 Task: Create Card Employee Turn in Board Employee Benefits Optimization to Workspace Application Development. Create Card Snorkeling Review in Board Customer Segmentation and Targeting to Workspace Application Development. Create Card Employee Performance Review in Board Product Development Roadmap and Timeline Planning to Workspace Application Development
Action: Mouse moved to (41, 372)
Screenshot: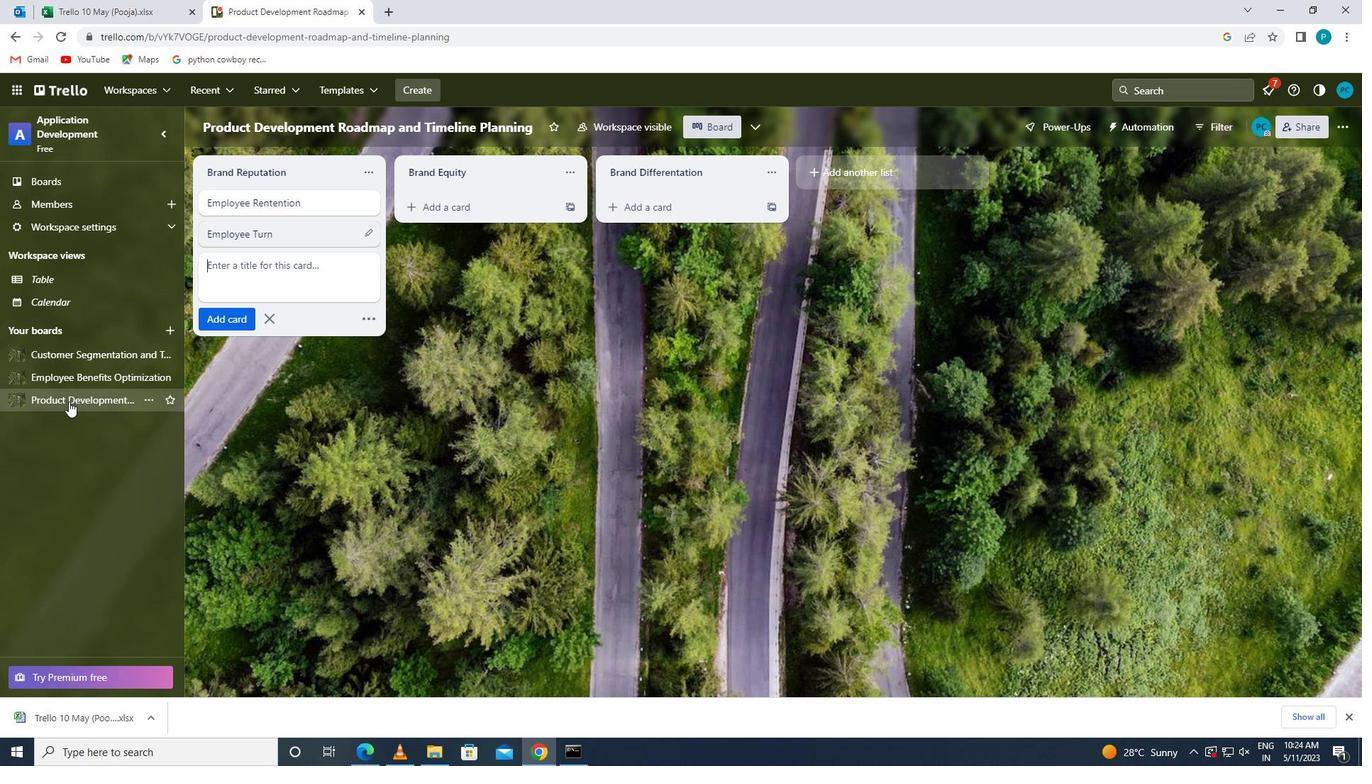 
Action: Mouse pressed left at (41, 372)
Screenshot: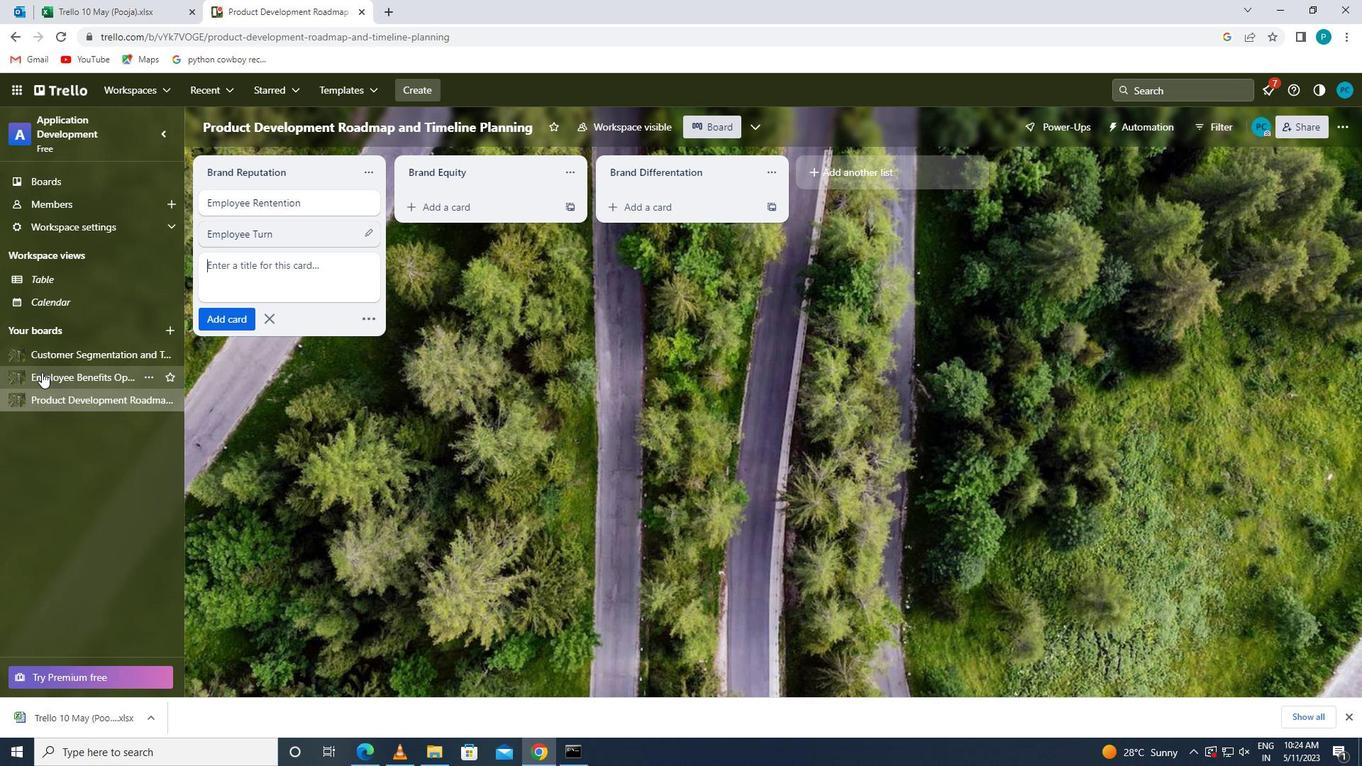 
Action: Mouse moved to (224, 266)
Screenshot: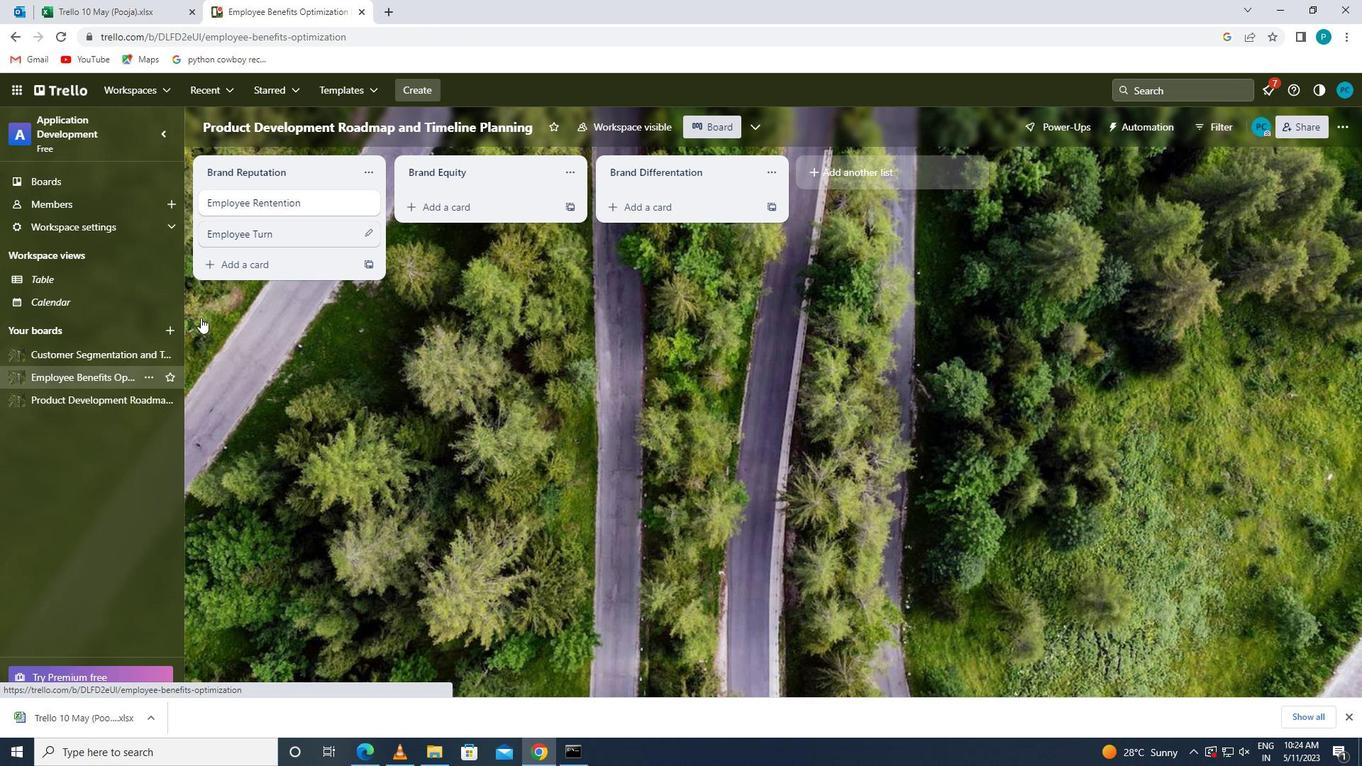 
Action: Mouse pressed left at (224, 266)
Screenshot: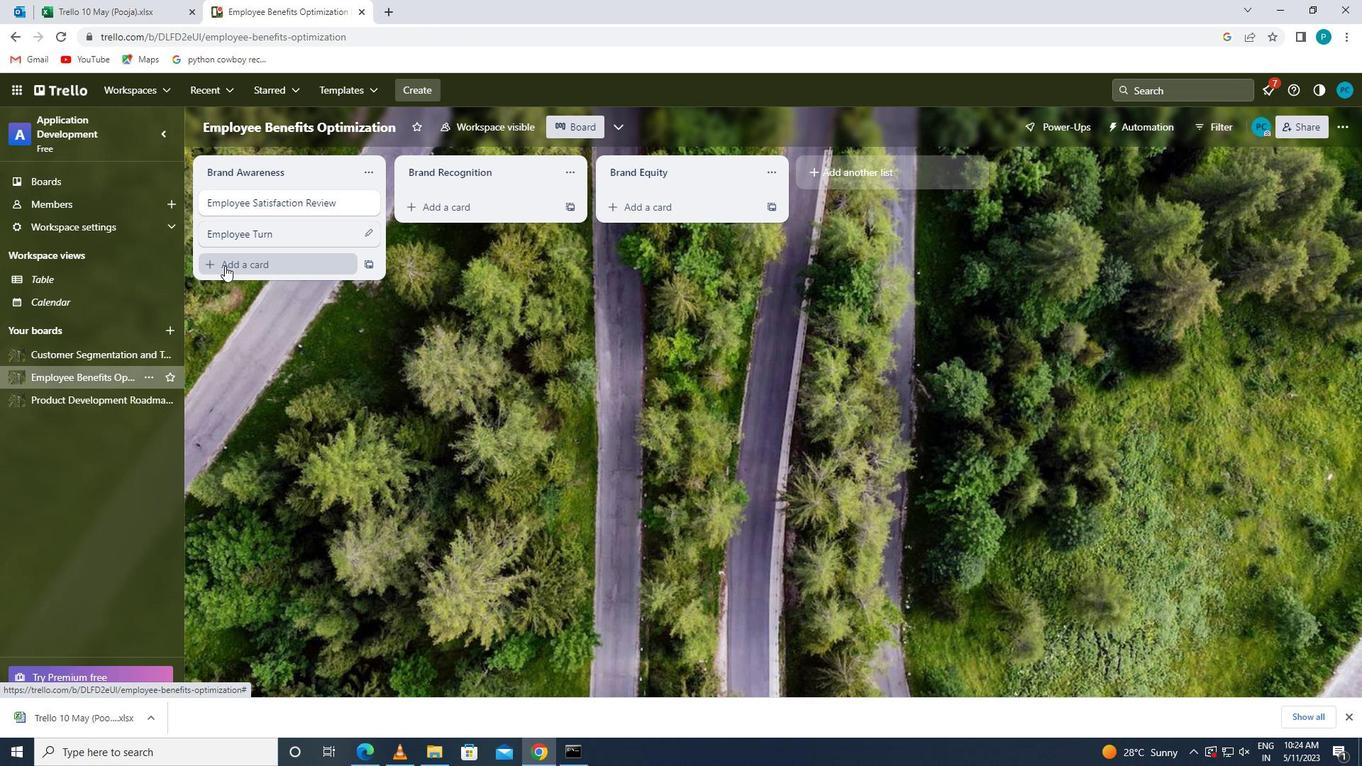 
Action: Key pressed <Key.caps_lock>e<Key.caps_lock>mployee<Key.space><Key.caps_lock>t<Key.caps_lock>urn
Screenshot: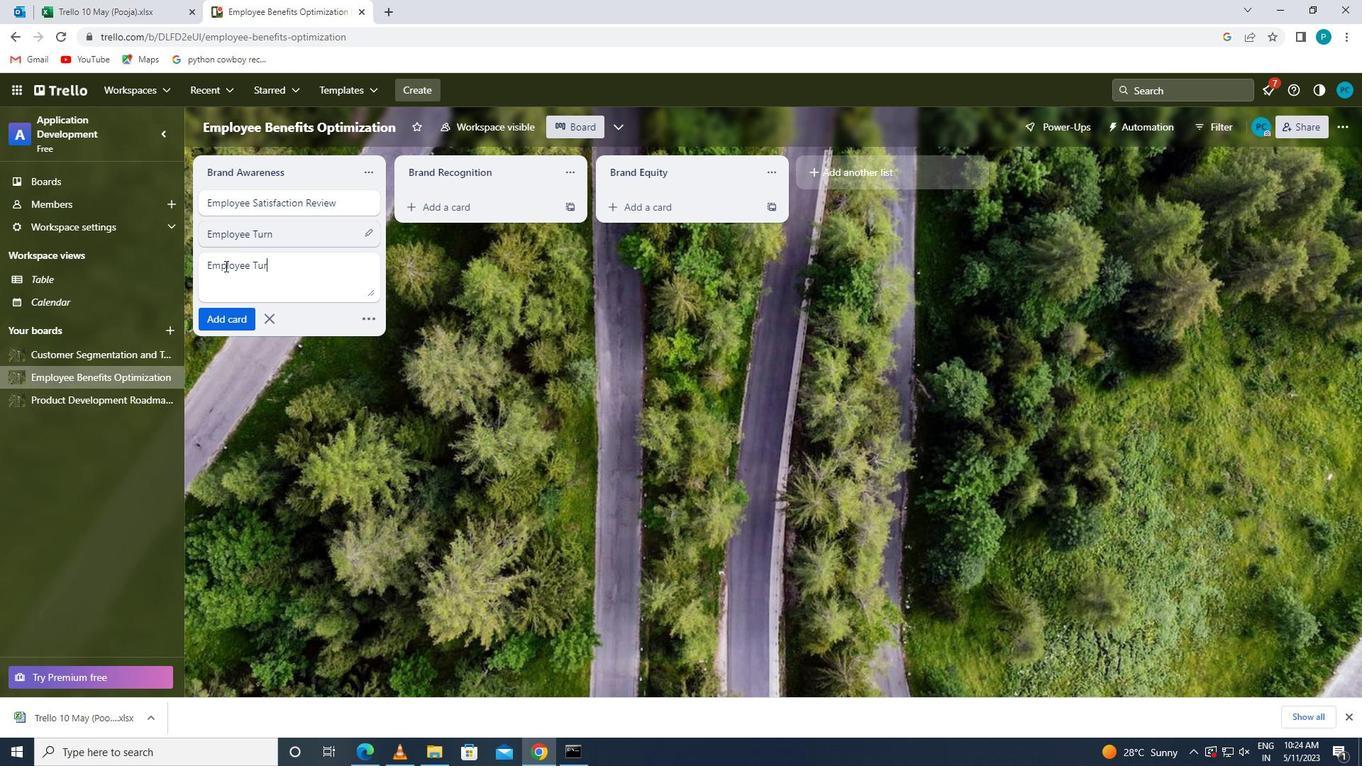 
Action: Mouse moved to (232, 313)
Screenshot: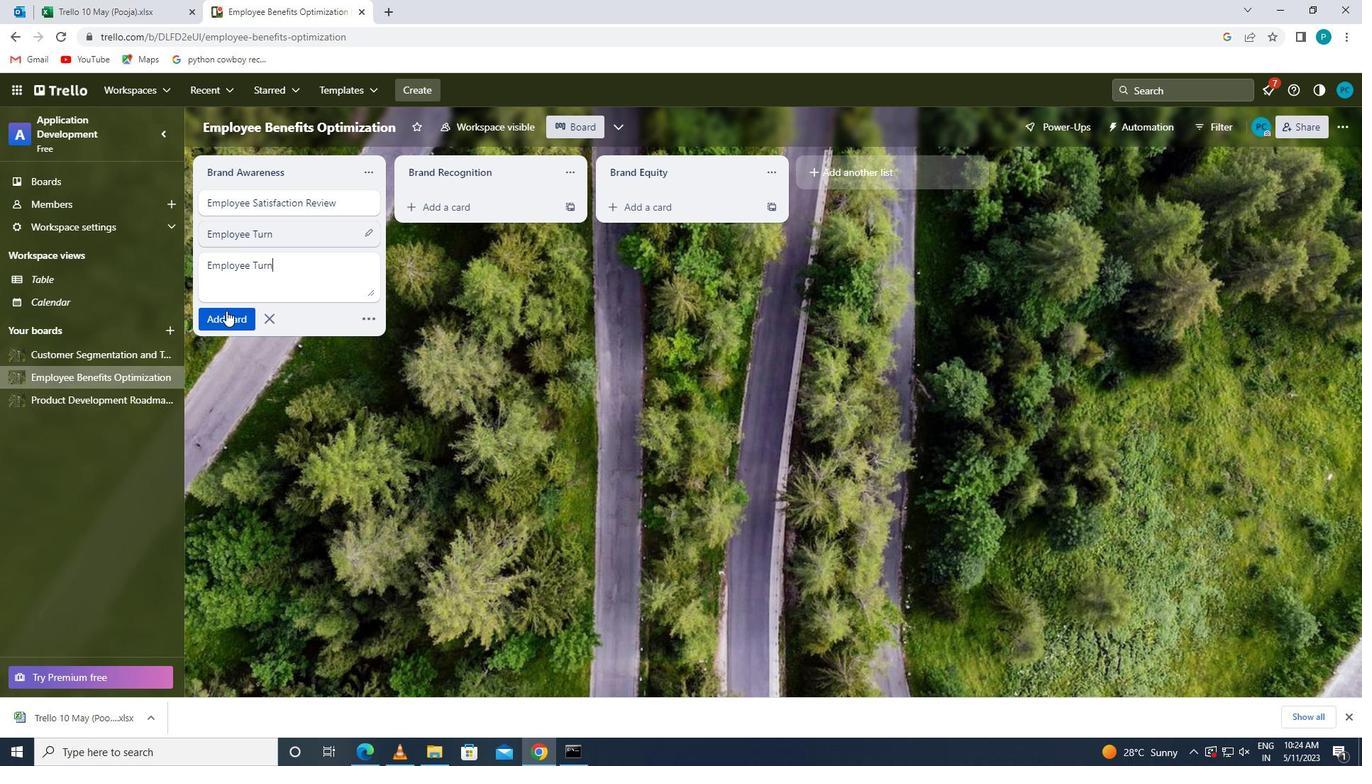 
Action: Mouse pressed left at (232, 313)
Screenshot: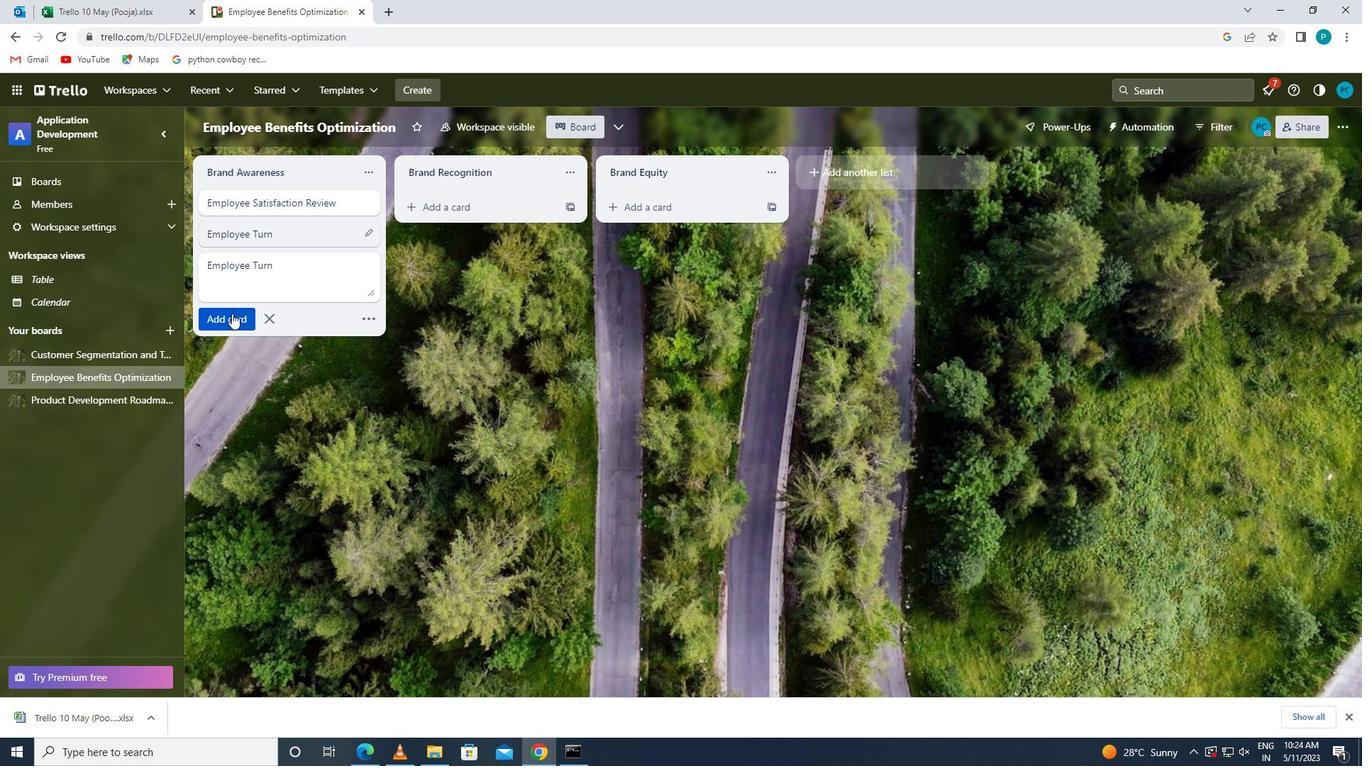 
Action: Mouse moved to (82, 357)
Screenshot: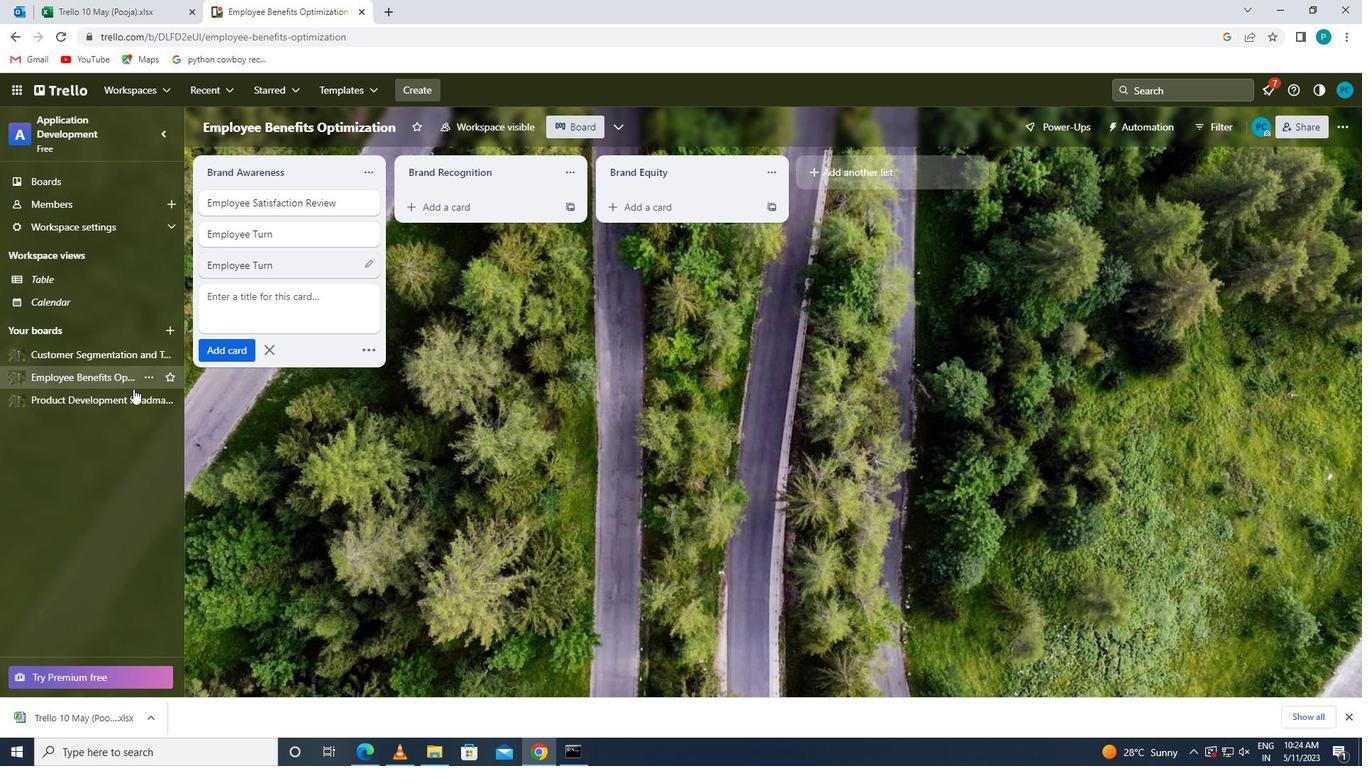 
Action: Mouse pressed left at (82, 357)
Screenshot: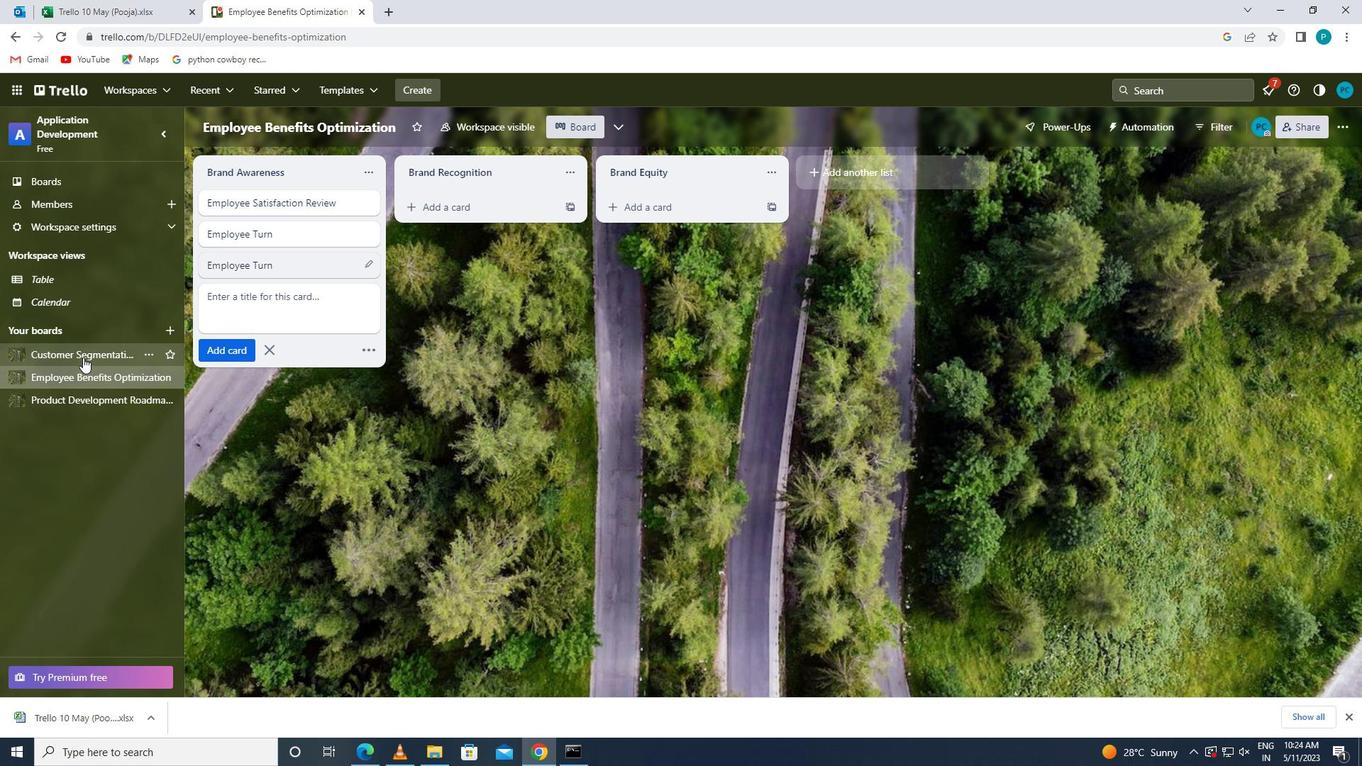 
Action: Mouse moved to (271, 263)
Screenshot: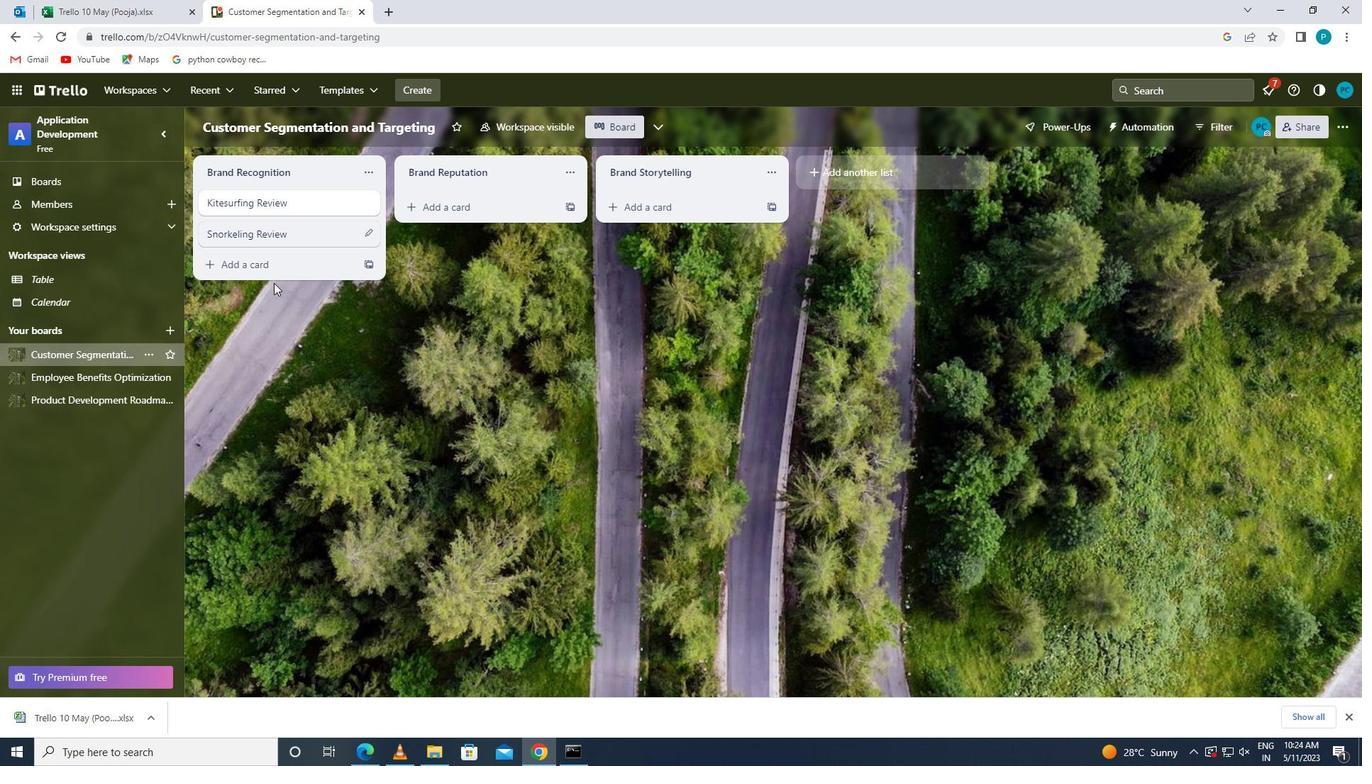 
Action: Mouse pressed left at (271, 263)
Screenshot: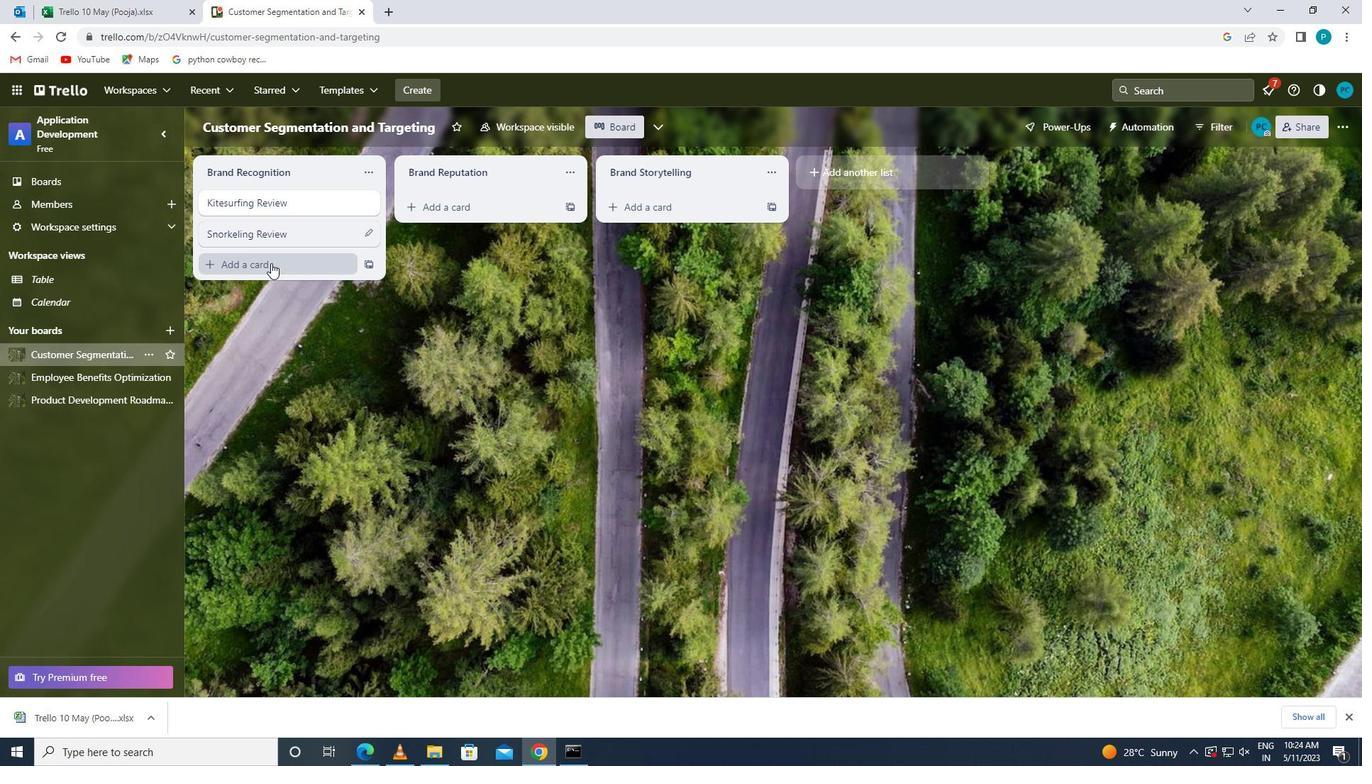 
Action: Key pressed <Key.caps_lock>s<Key.caps_lock>norkeling<Key.space><Key.caps_lock>r<Key.caps_lock>eview
Screenshot: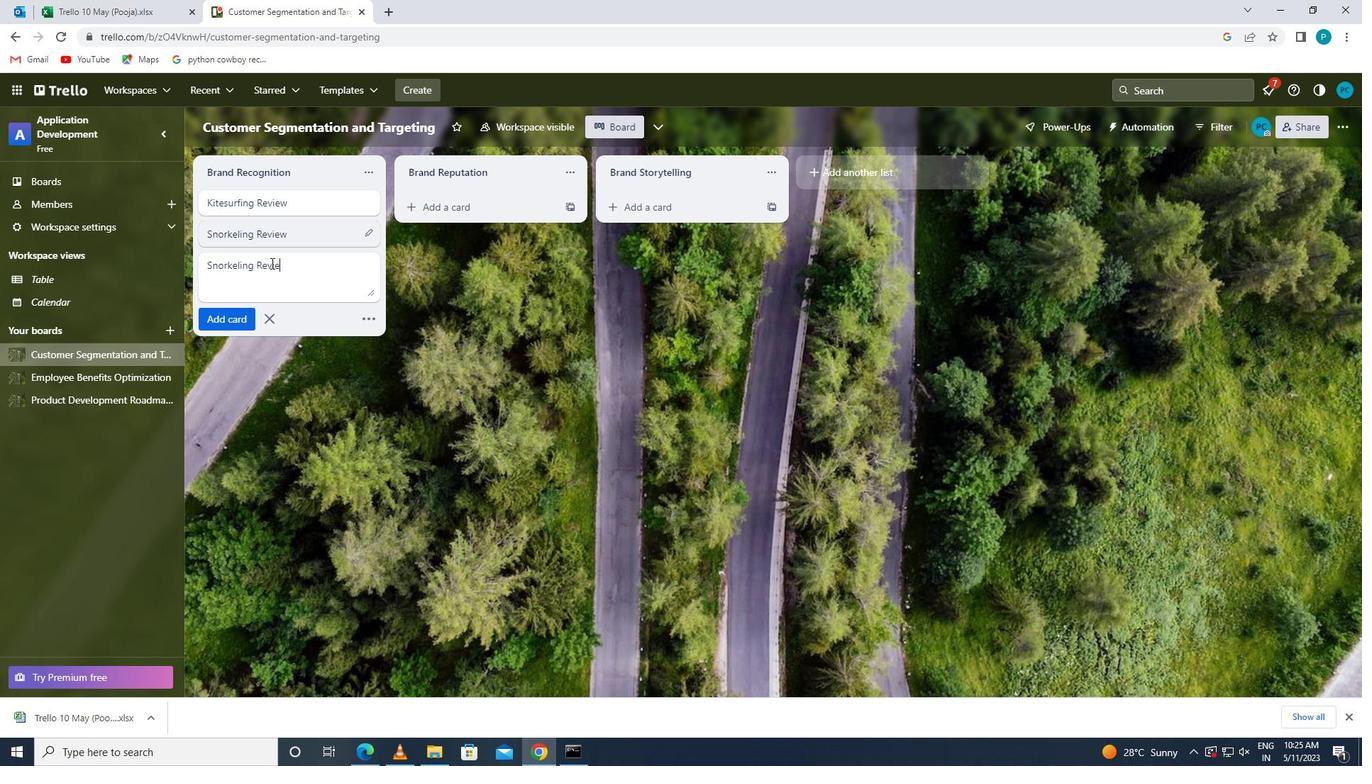 
Action: Mouse moved to (228, 320)
Screenshot: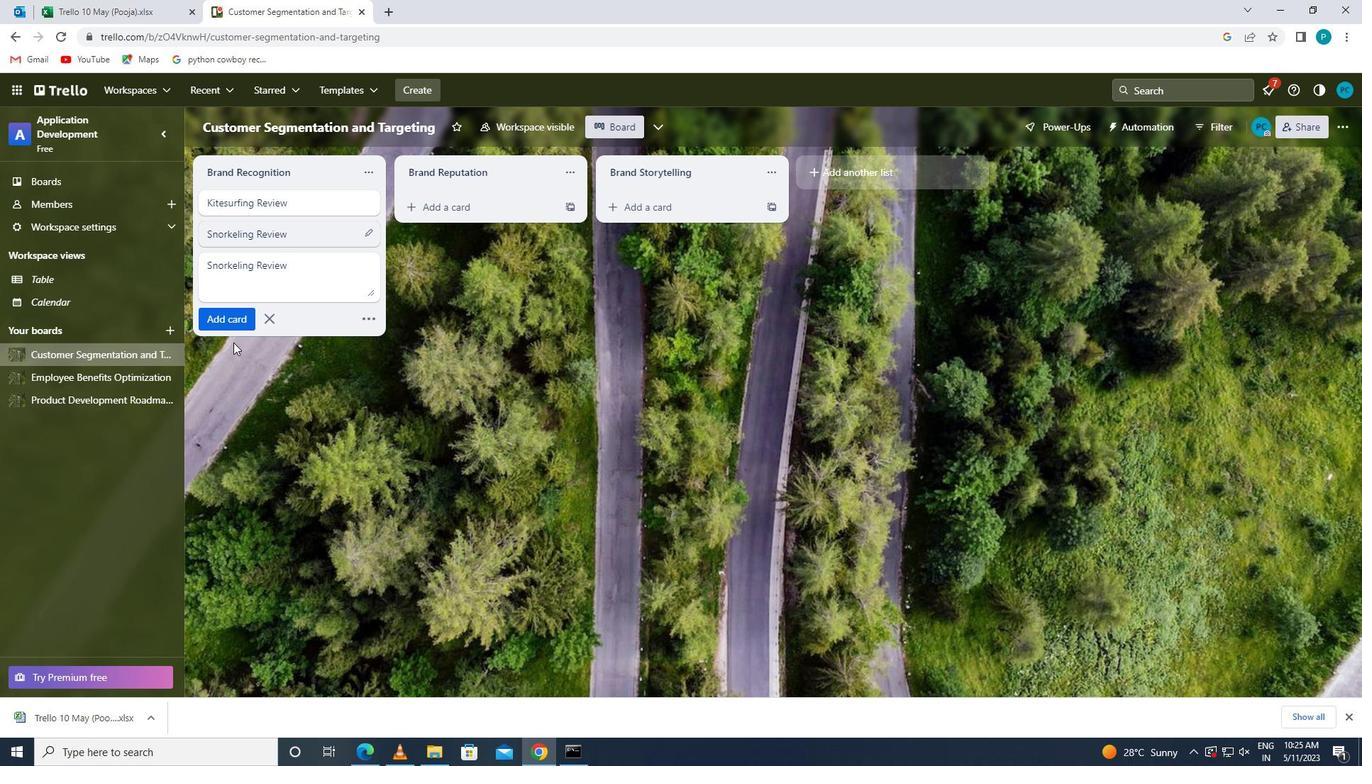
Action: Mouse pressed left at (228, 320)
Screenshot: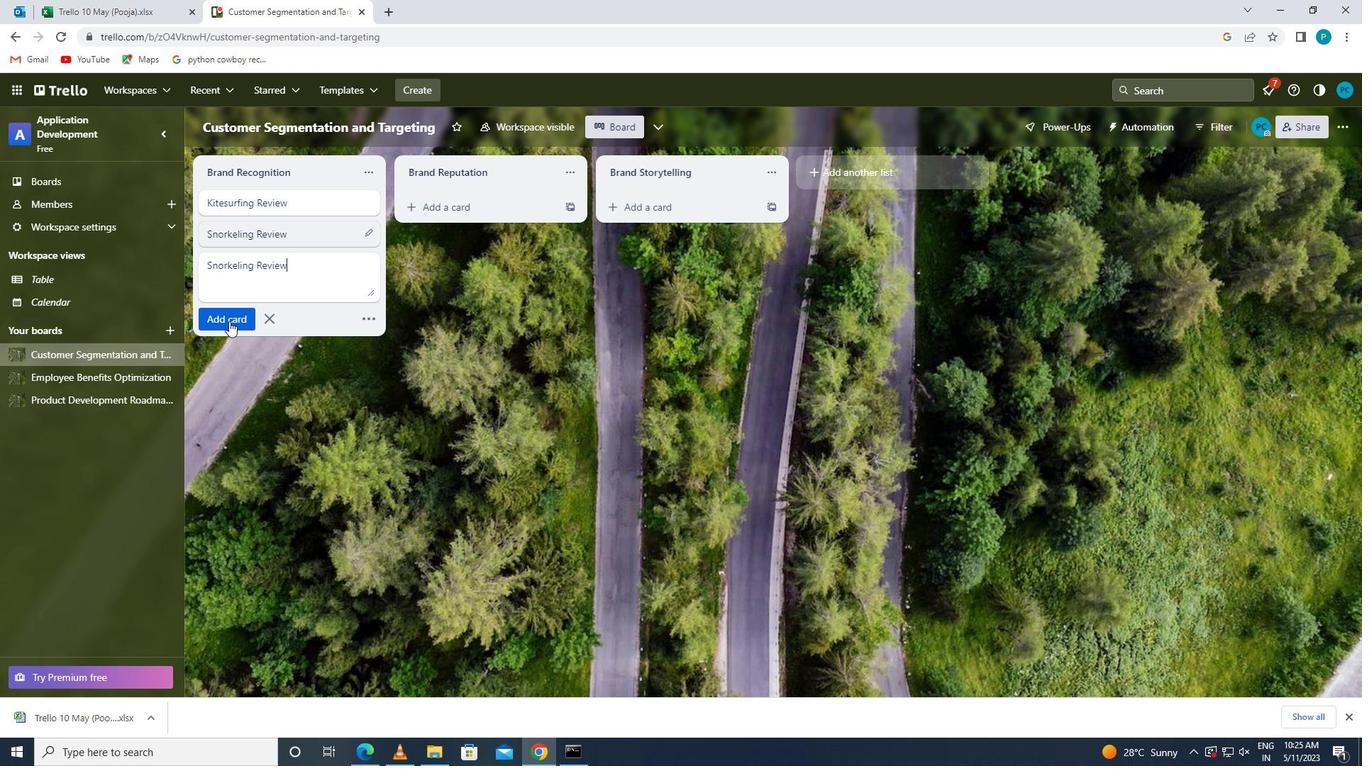 
Action: Mouse moved to (127, 407)
Screenshot: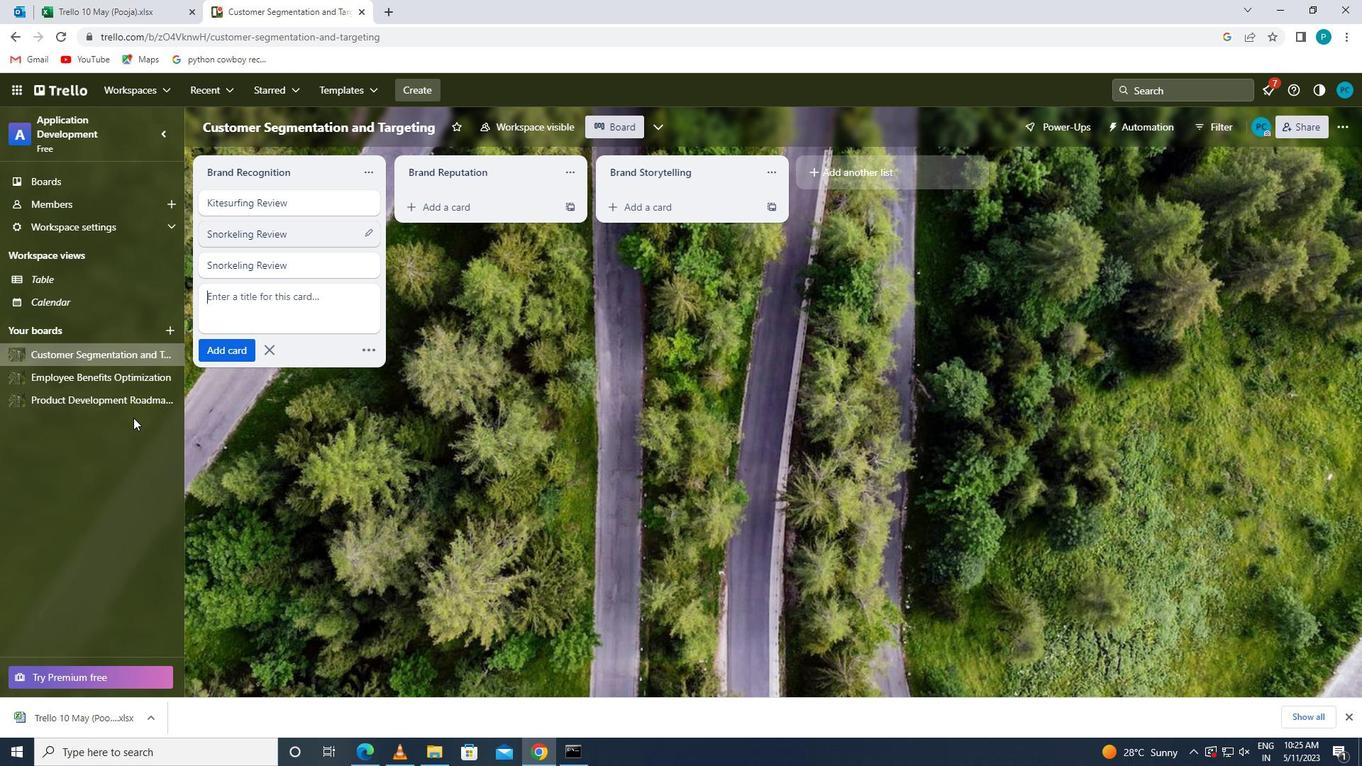 
Action: Mouse pressed left at (127, 407)
Screenshot: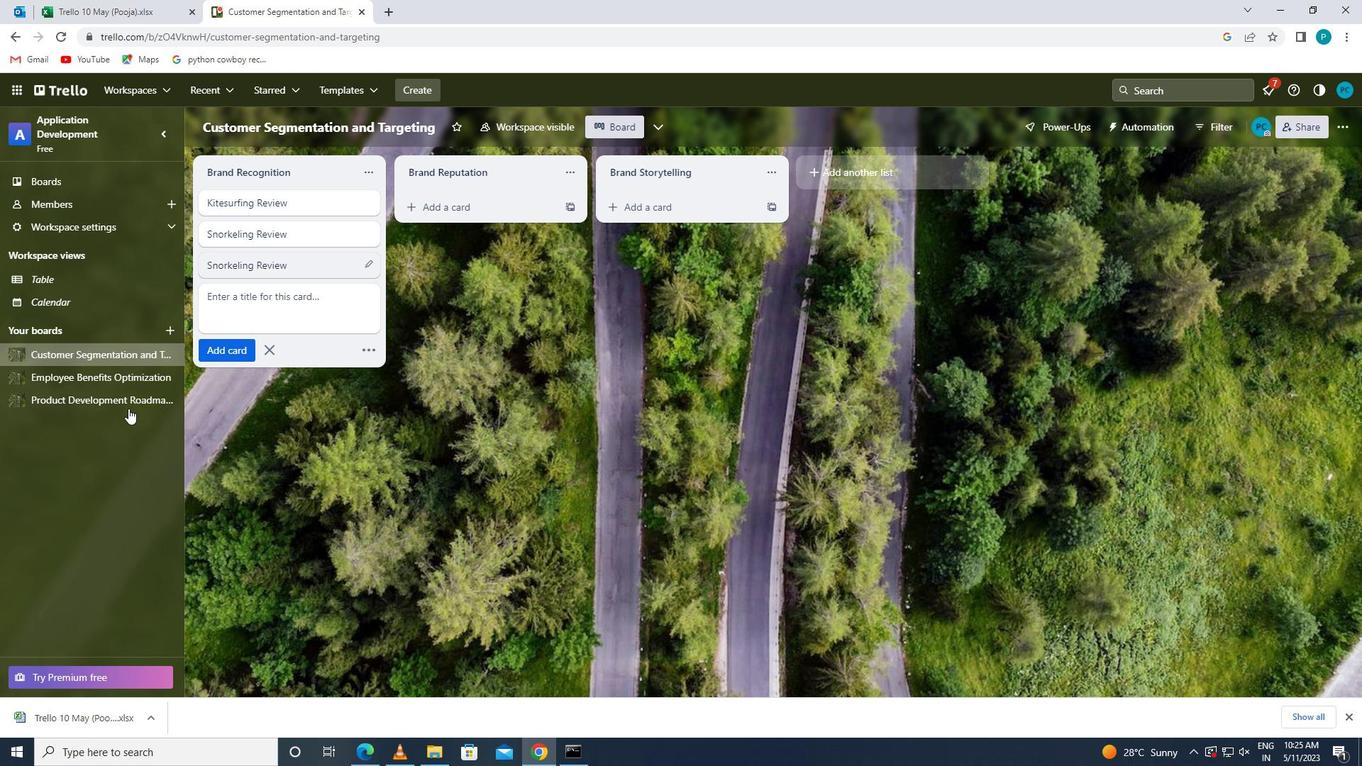 
Action: Mouse moved to (244, 274)
Screenshot: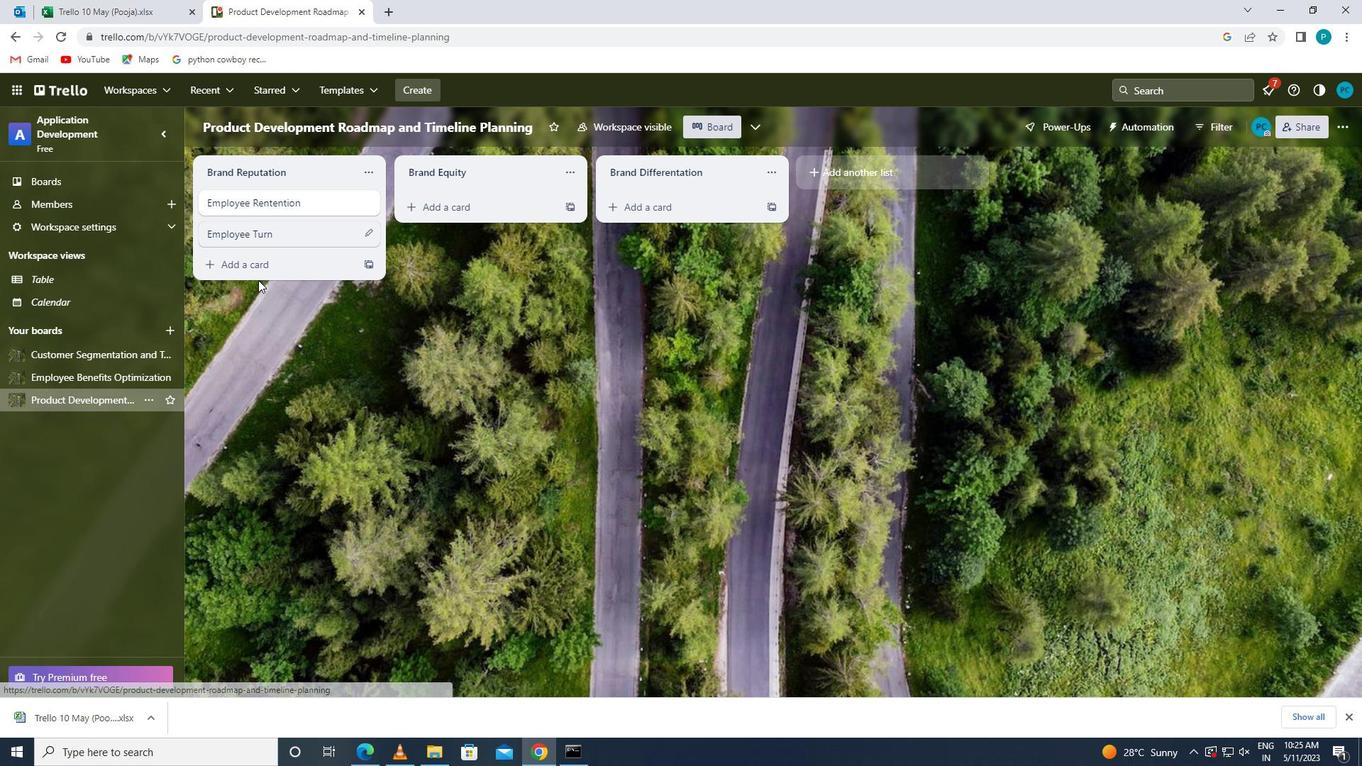 
Action: Mouse pressed left at (244, 274)
Screenshot: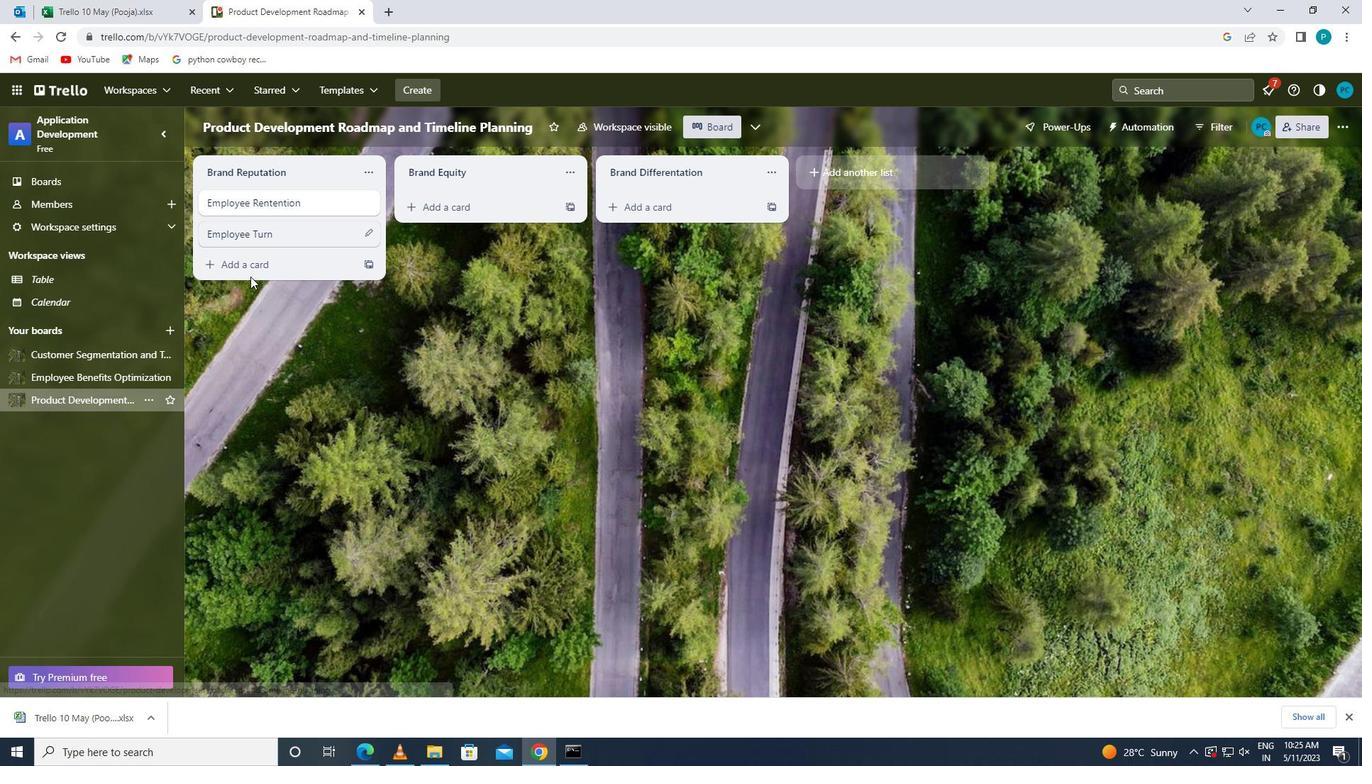 
Action: Mouse moved to (235, 271)
Screenshot: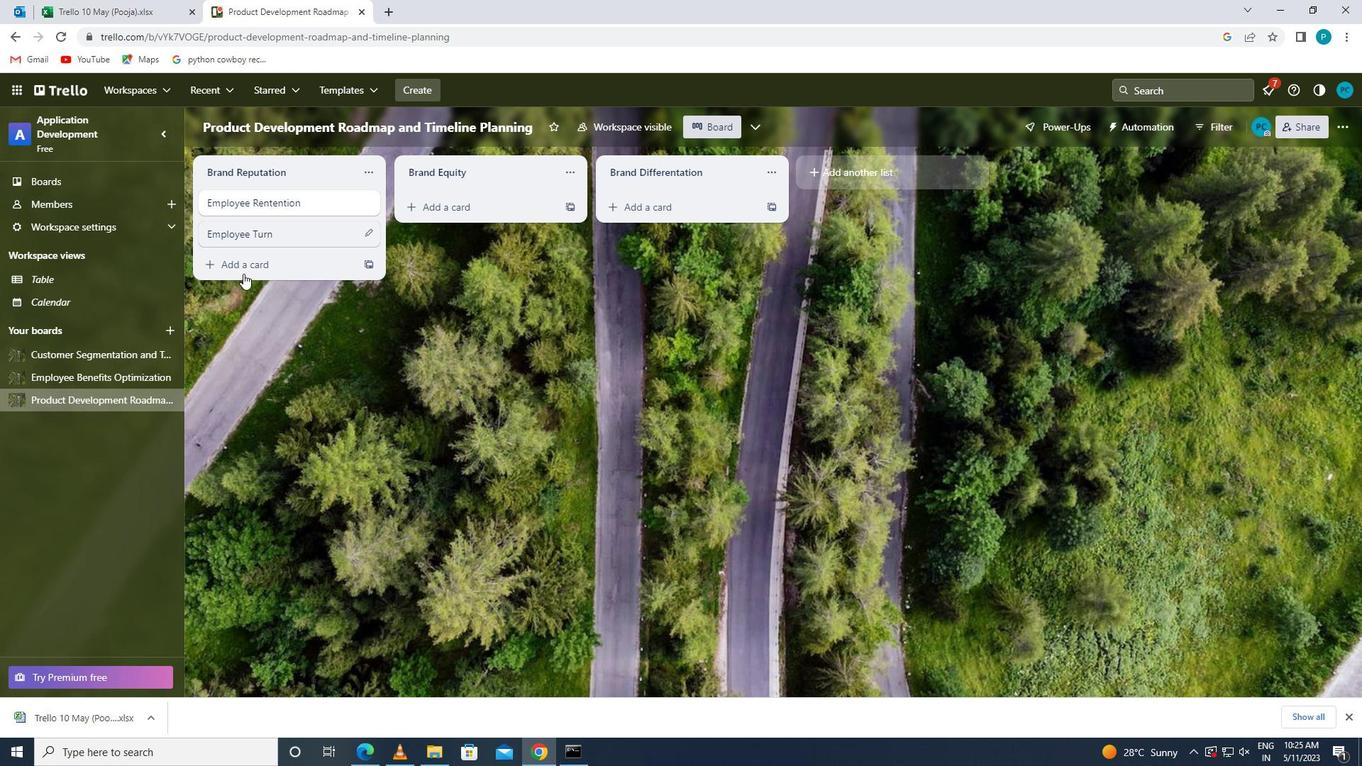 
Action: Mouse pressed left at (235, 271)
Screenshot: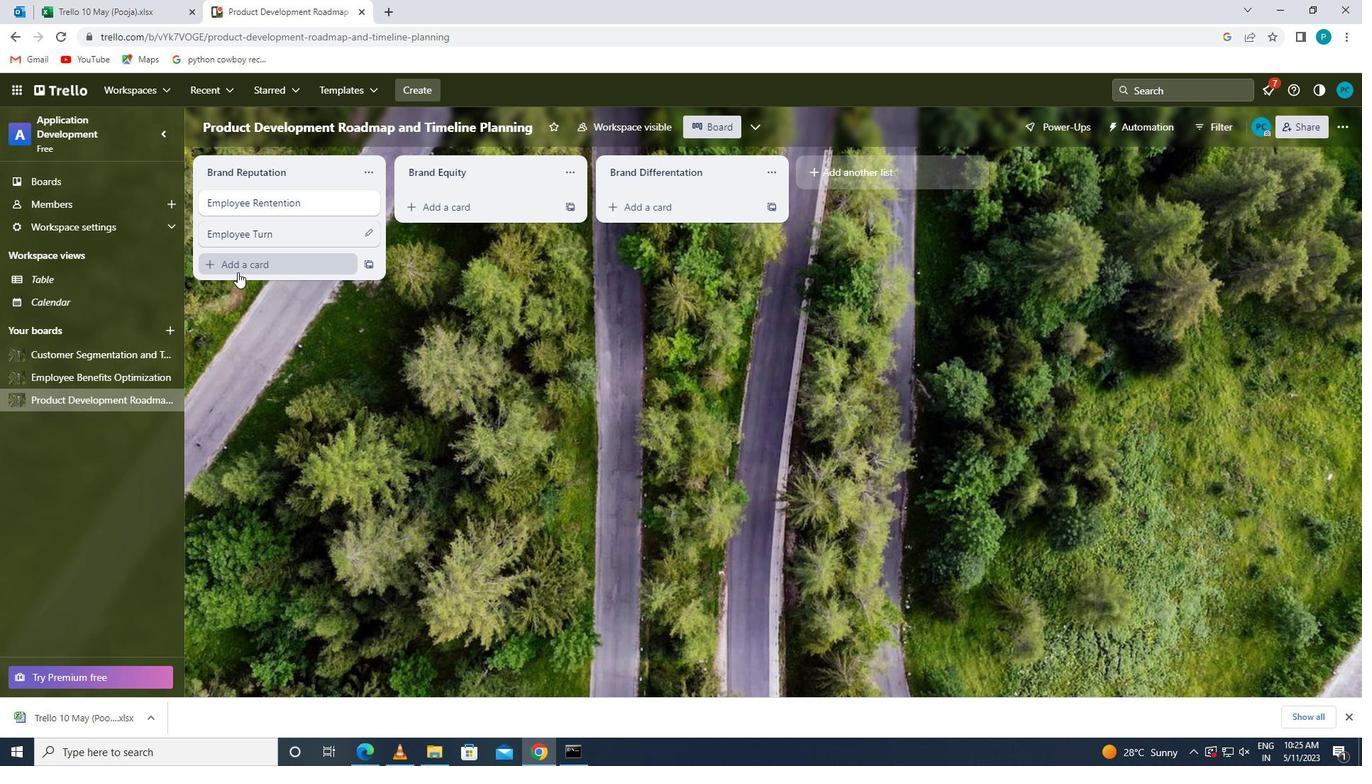 
Action: Key pressed <Key.caps_lock>e<Key.caps_lock>mployee<Key.space><Key.space><Key.backspace><Key.caps_lock>p<Key.caps_lock>erformane<Key.backspace>ce<Key.space><Key.caps_lock>r<Key.caps_lock>eview
Screenshot: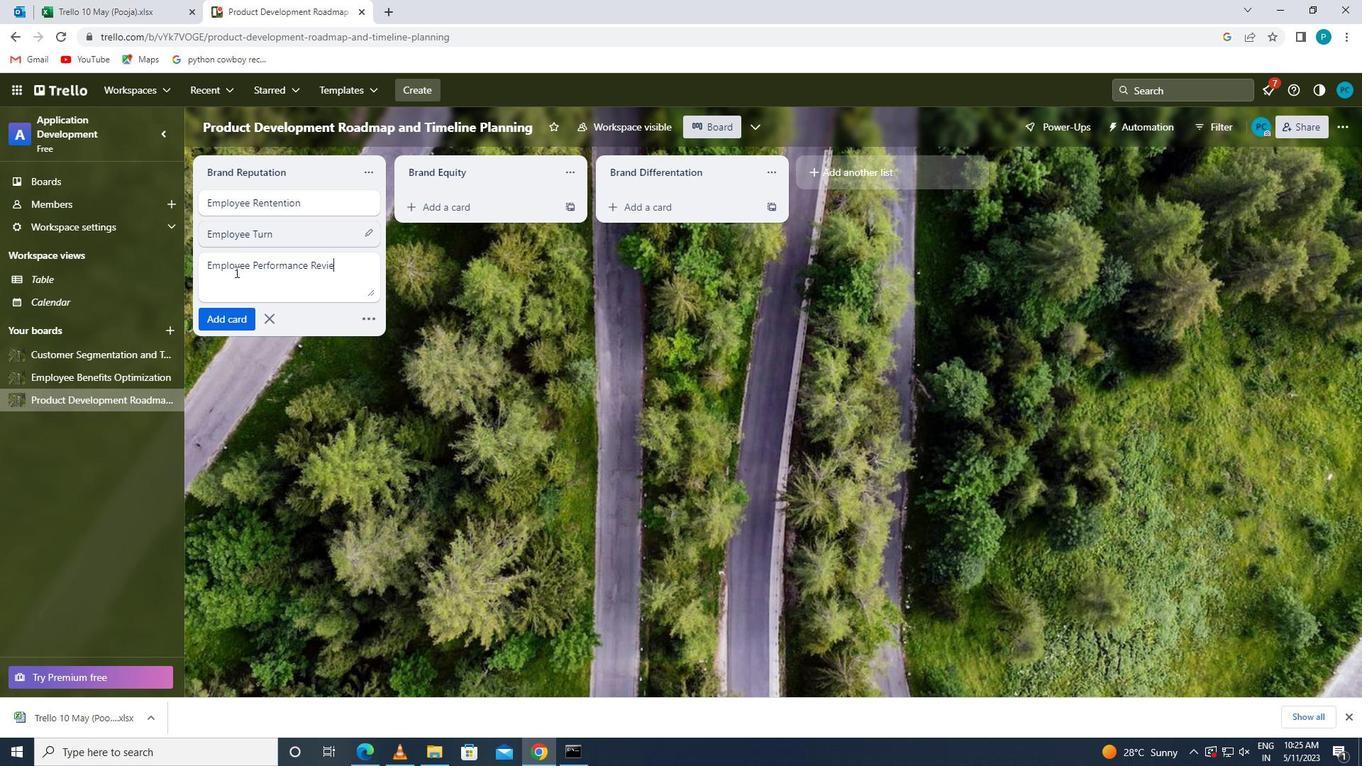 
Action: Mouse moved to (239, 317)
Screenshot: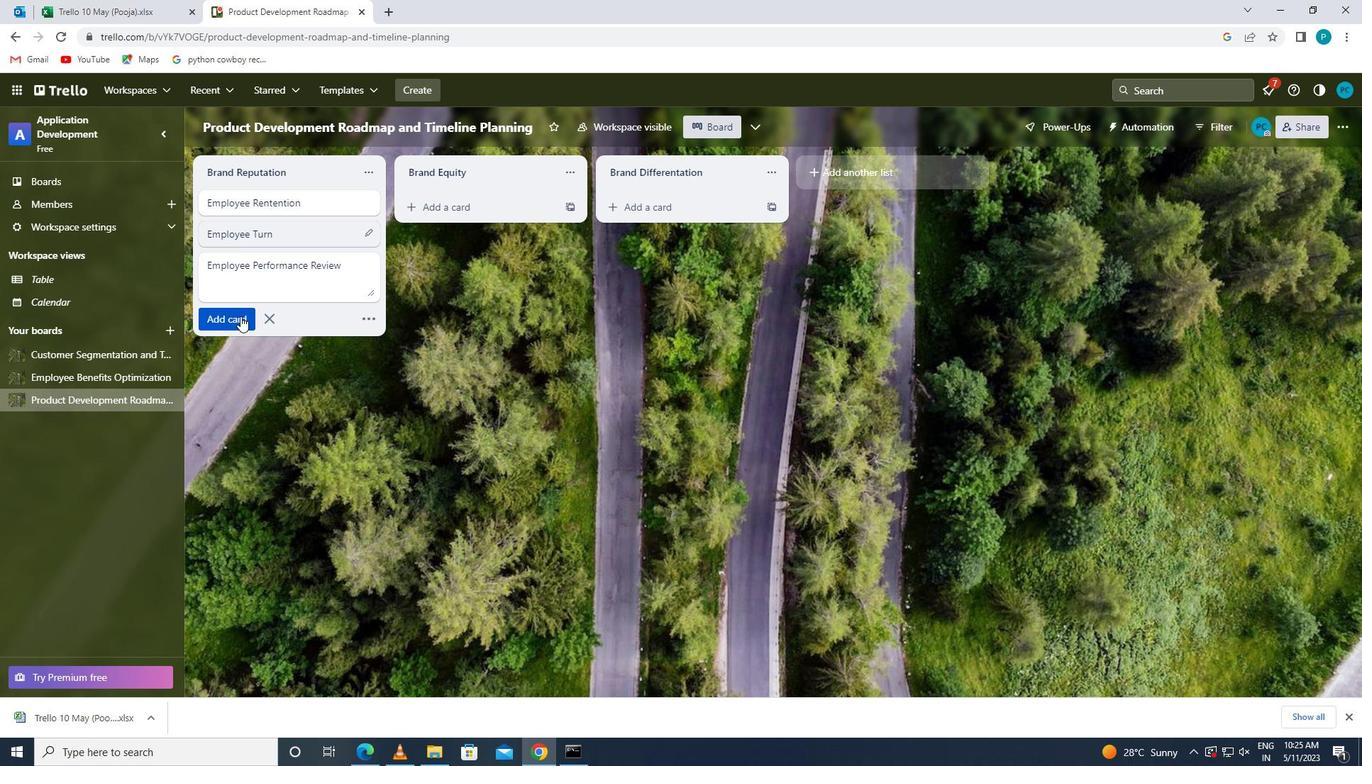 
Action: Mouse pressed left at (239, 317)
Screenshot: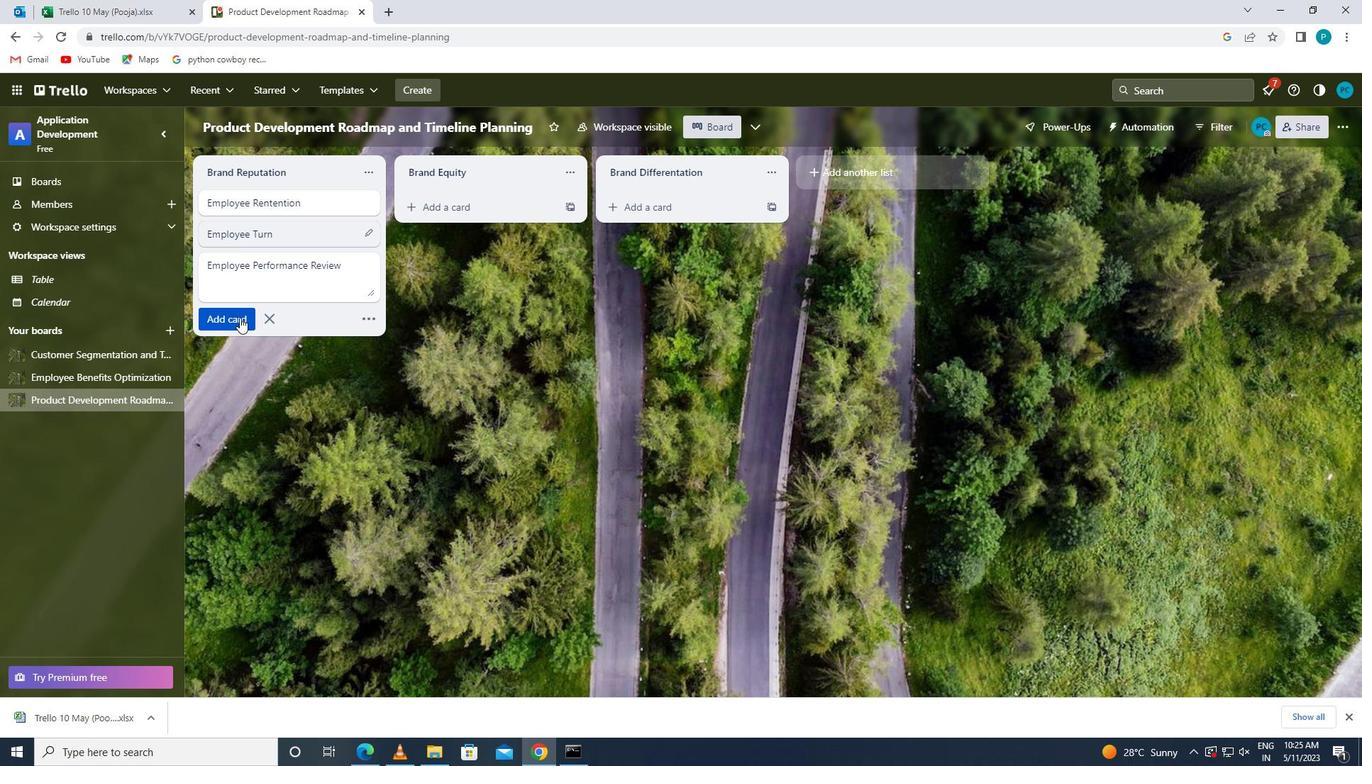 
